 Task: Add an event with the title Second Monthly Financial Review, date '2023/12/08', time 7:00 AM to 9:00 AMand add a description: Furthermore, you will have the opportunity to discuss your current financial status, including revenue growth, profitability, and any notable milestones or achievements. Sharing this information demonstrates your business's performance and potential for future success.Select event color  Sage . Add location for the event as: 654 Hagia Sophia, Istanbul, Turkey, logged in from the account softage.6@softage.netand send the event invitation to softage.1@softage.net and softage.2@softage.net. Set a reminder for the event Doesn't repeat
Action: Mouse moved to (89, 99)
Screenshot: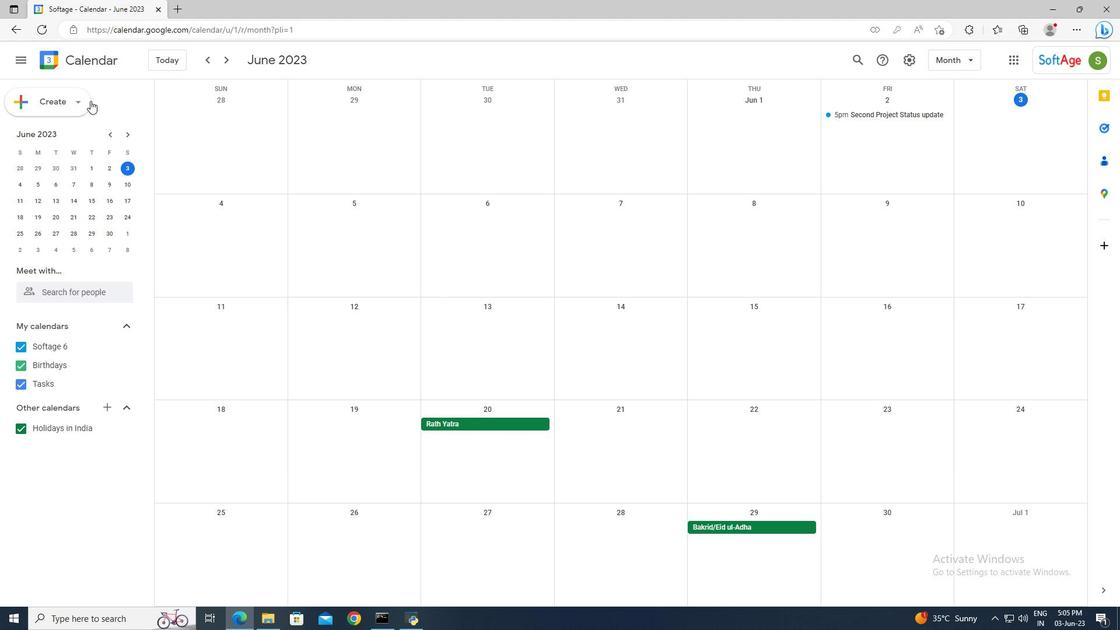 
Action: Mouse pressed left at (89, 99)
Screenshot: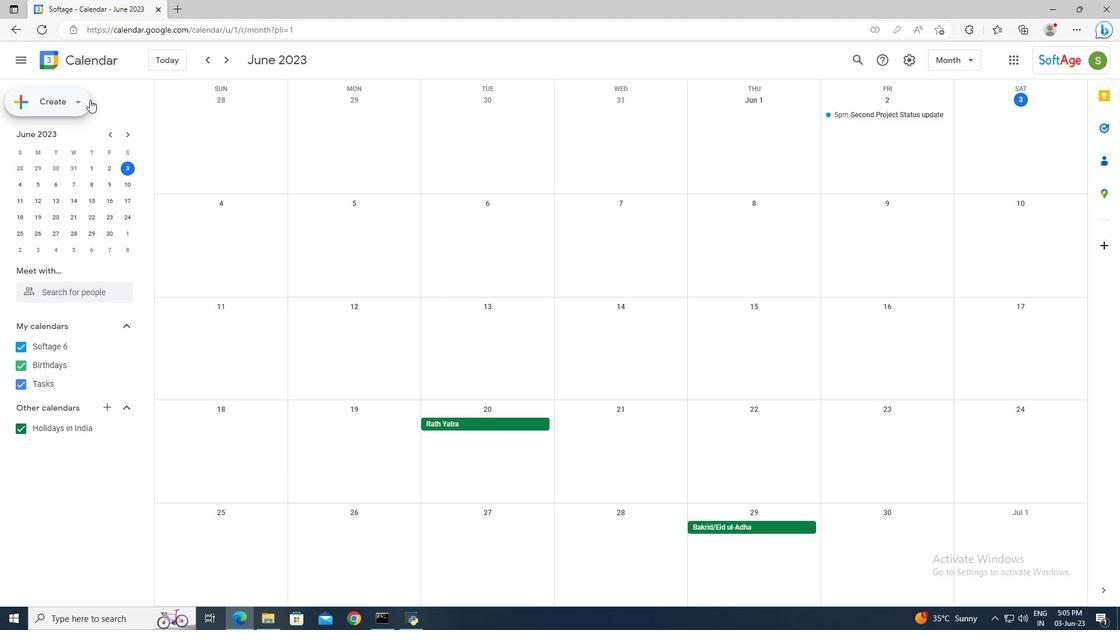 
Action: Mouse moved to (92, 130)
Screenshot: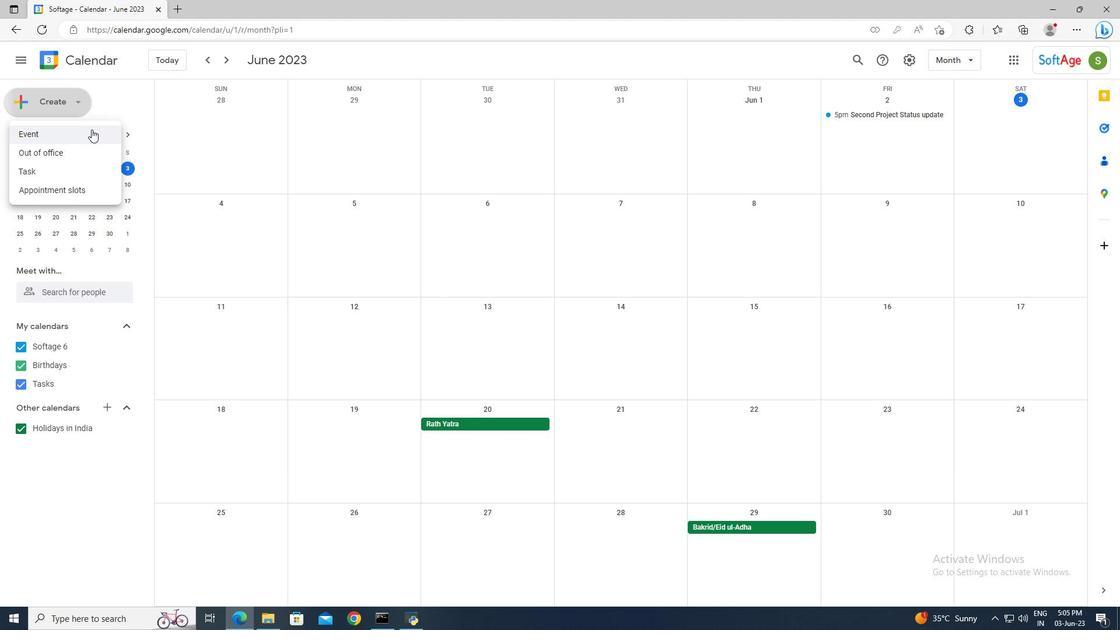 
Action: Mouse pressed left at (92, 130)
Screenshot: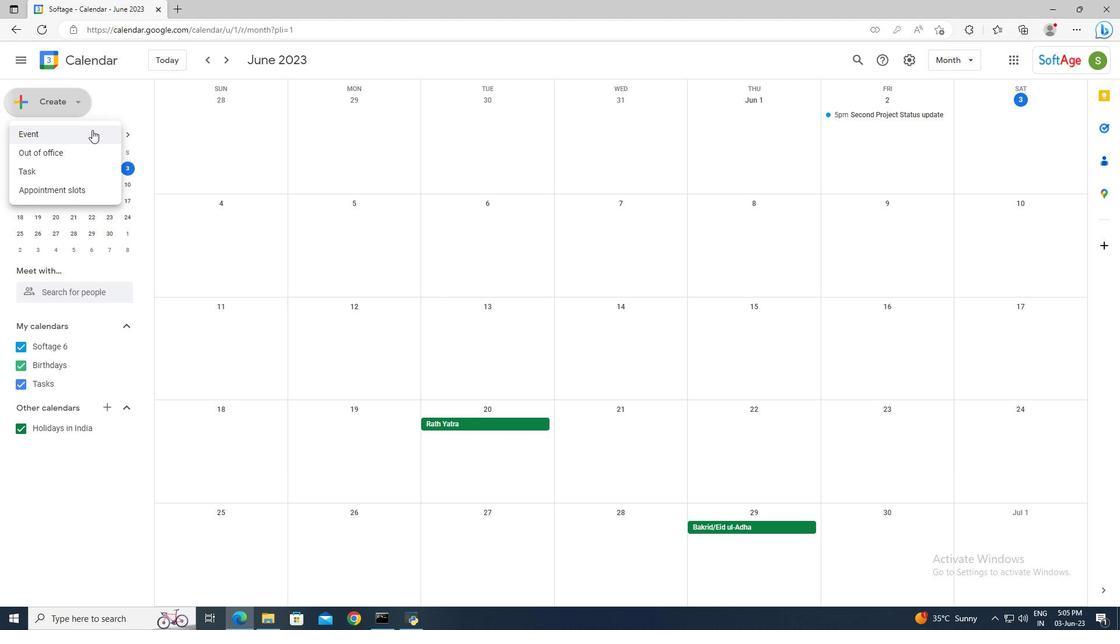 
Action: Mouse moved to (847, 392)
Screenshot: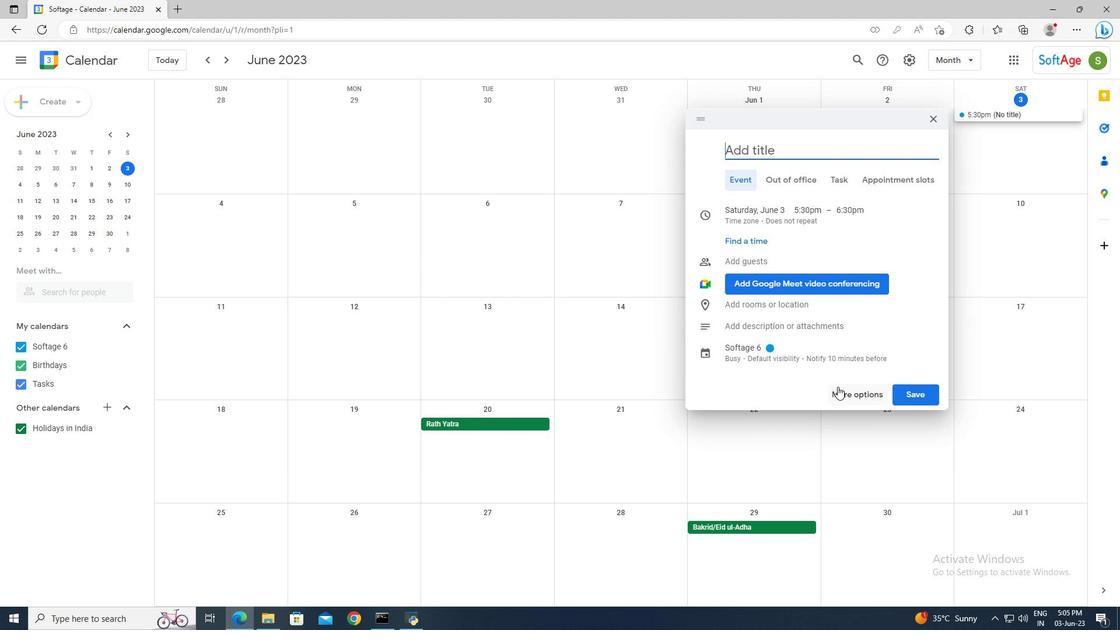 
Action: Mouse pressed left at (847, 392)
Screenshot: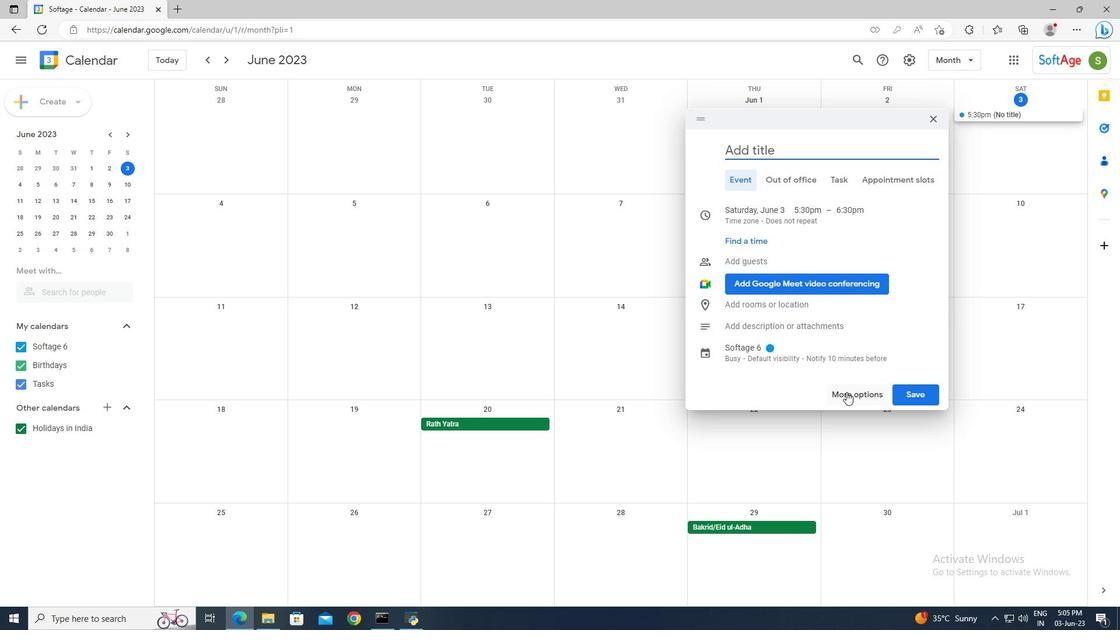 
Action: Mouse moved to (388, 66)
Screenshot: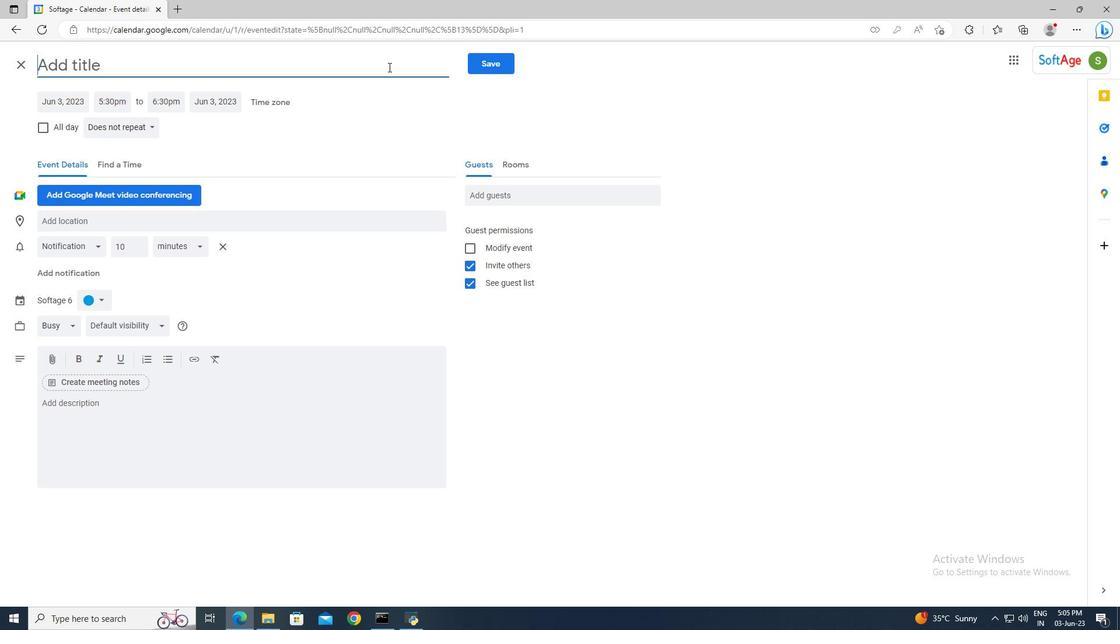 
Action: Mouse pressed left at (388, 66)
Screenshot: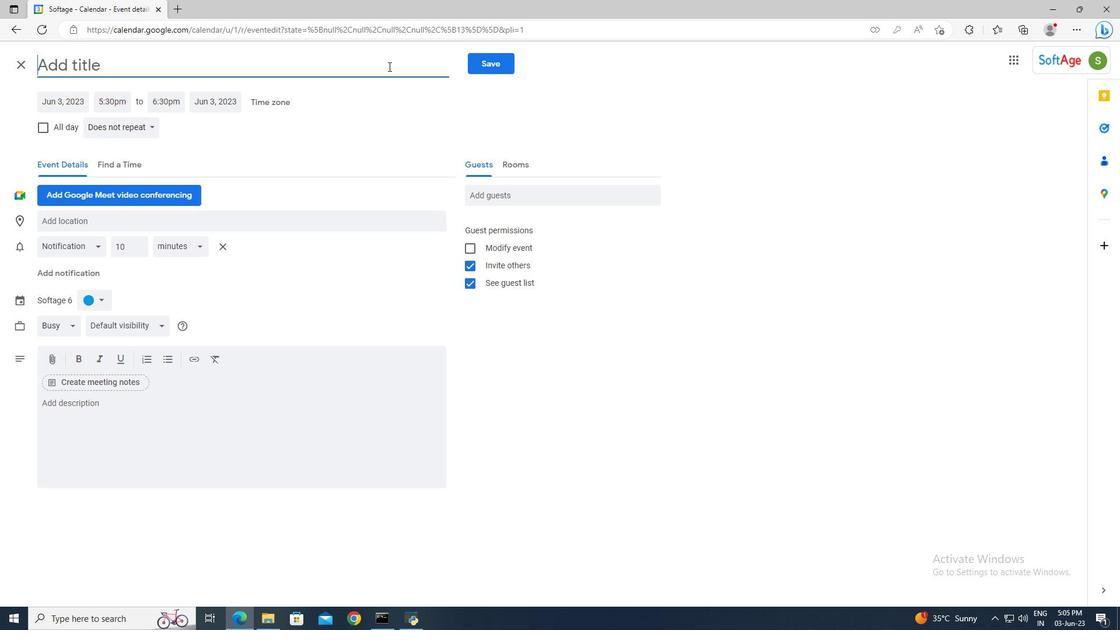 
Action: Key pressed <Key.shift>Second<Key.space><Key.shift>Monthly<Key.space><Key.shift>Financial<Key.space><Key.shift>Review
Screenshot: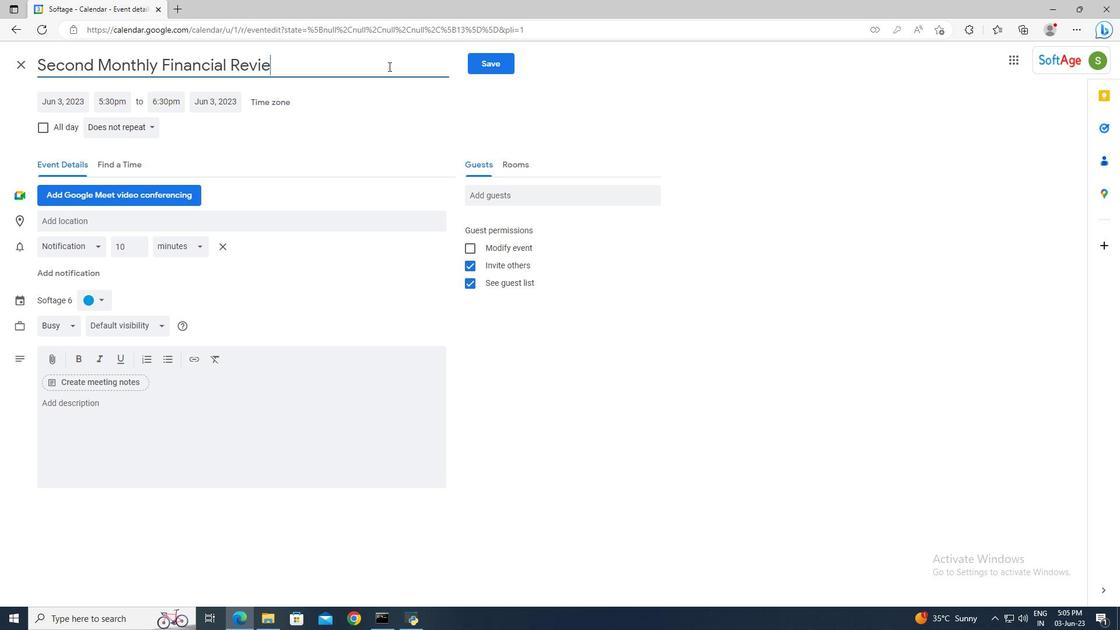 
Action: Mouse moved to (83, 103)
Screenshot: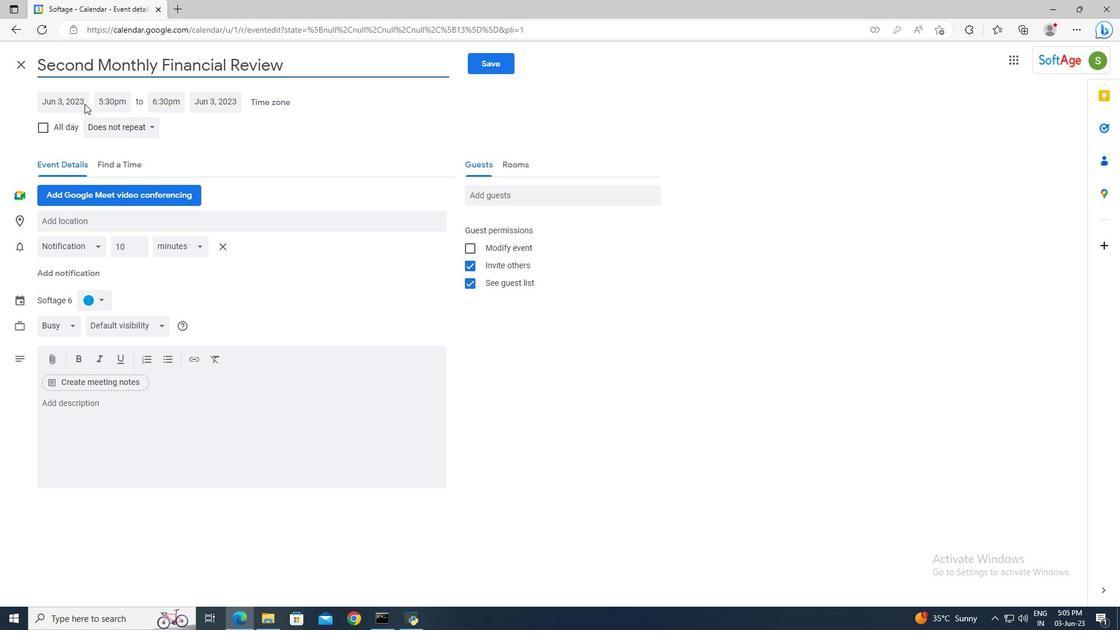 
Action: Mouse pressed left at (83, 103)
Screenshot: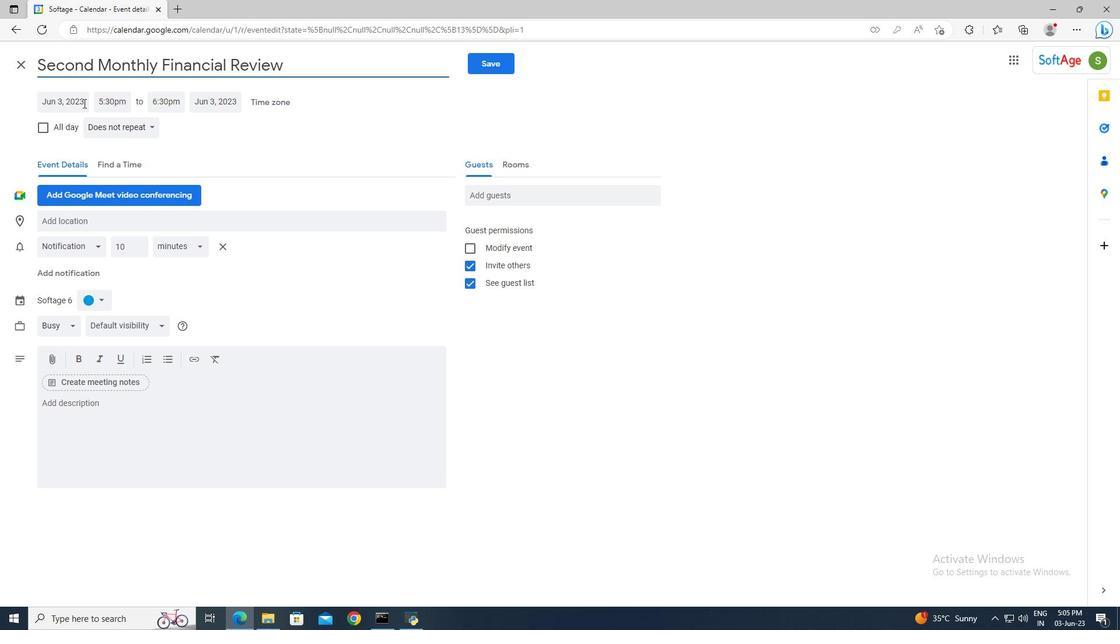 
Action: Mouse moved to (187, 122)
Screenshot: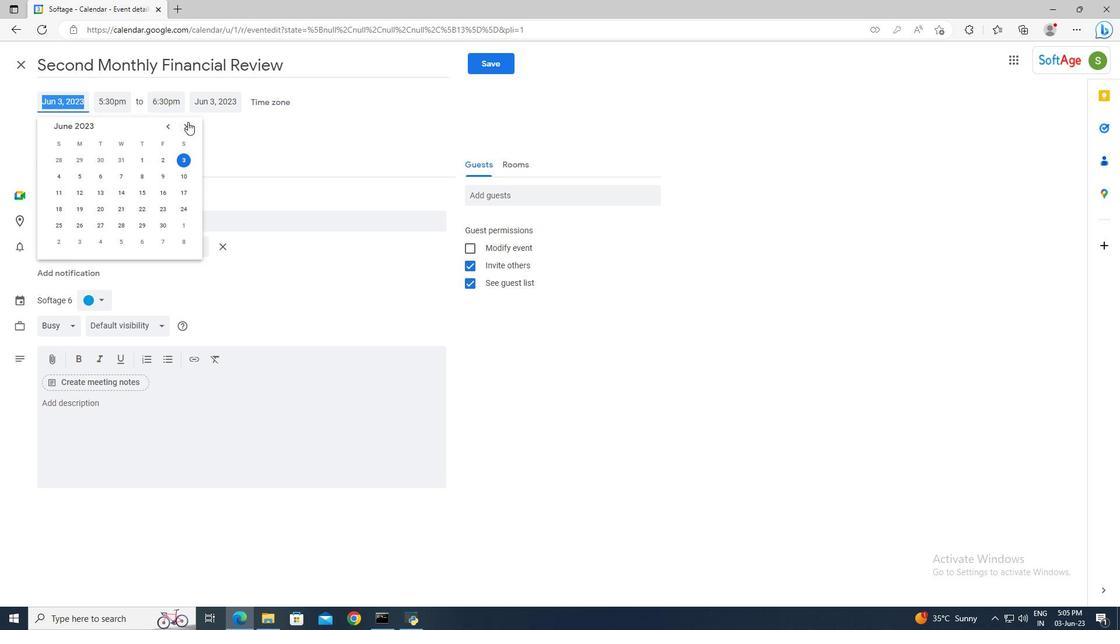 
Action: Mouse pressed left at (187, 122)
Screenshot: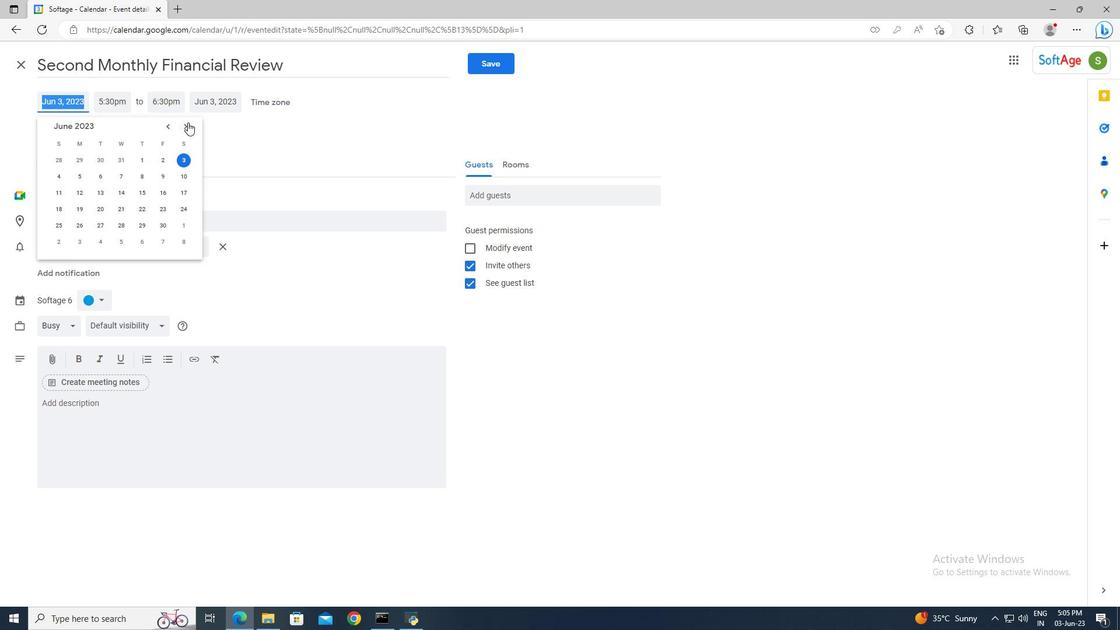 
Action: Mouse pressed left at (187, 122)
Screenshot: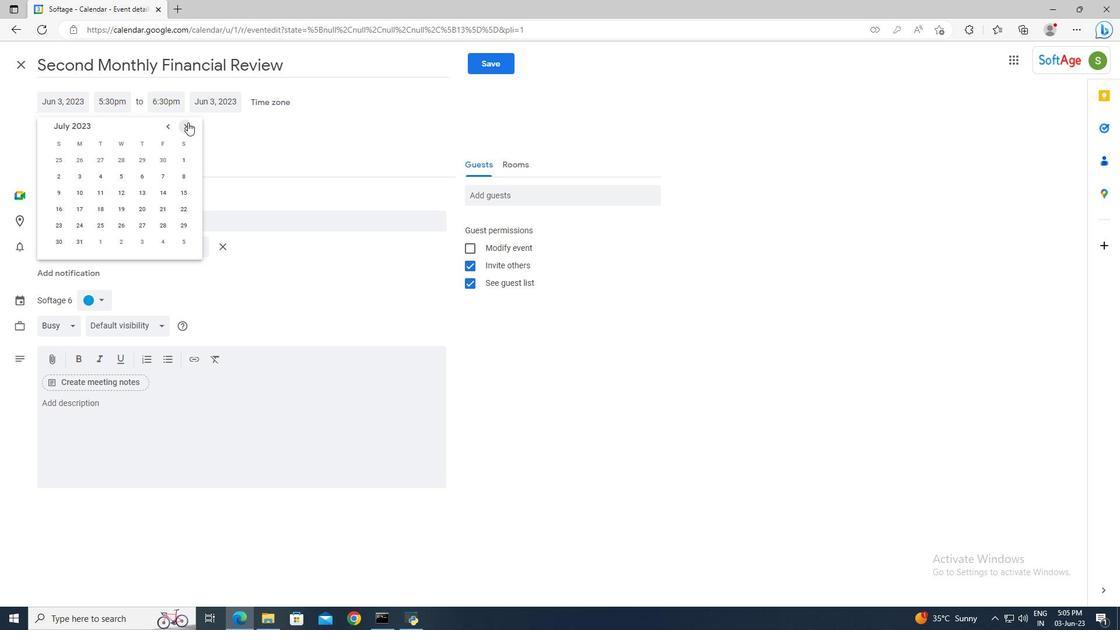 
Action: Mouse pressed left at (187, 122)
Screenshot: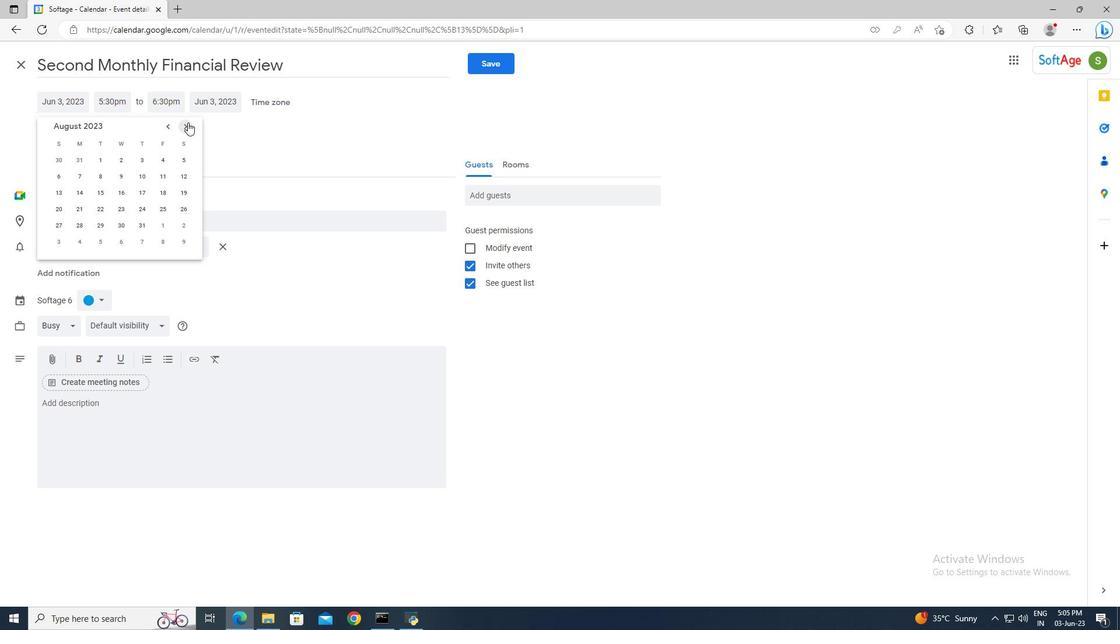 
Action: Mouse pressed left at (187, 122)
Screenshot: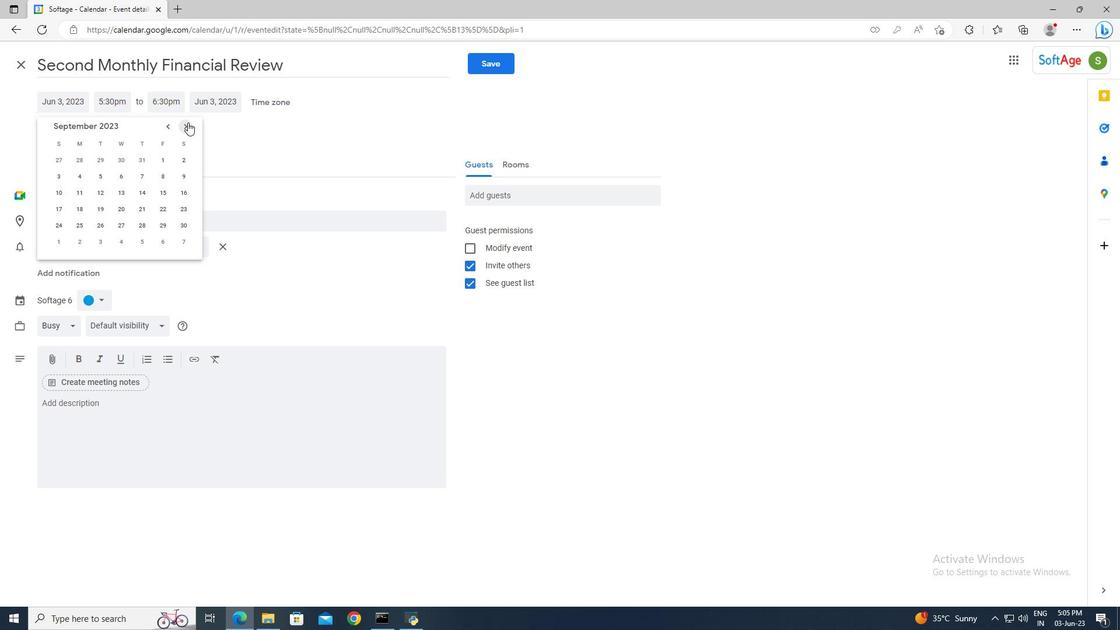 
Action: Mouse pressed left at (187, 122)
Screenshot: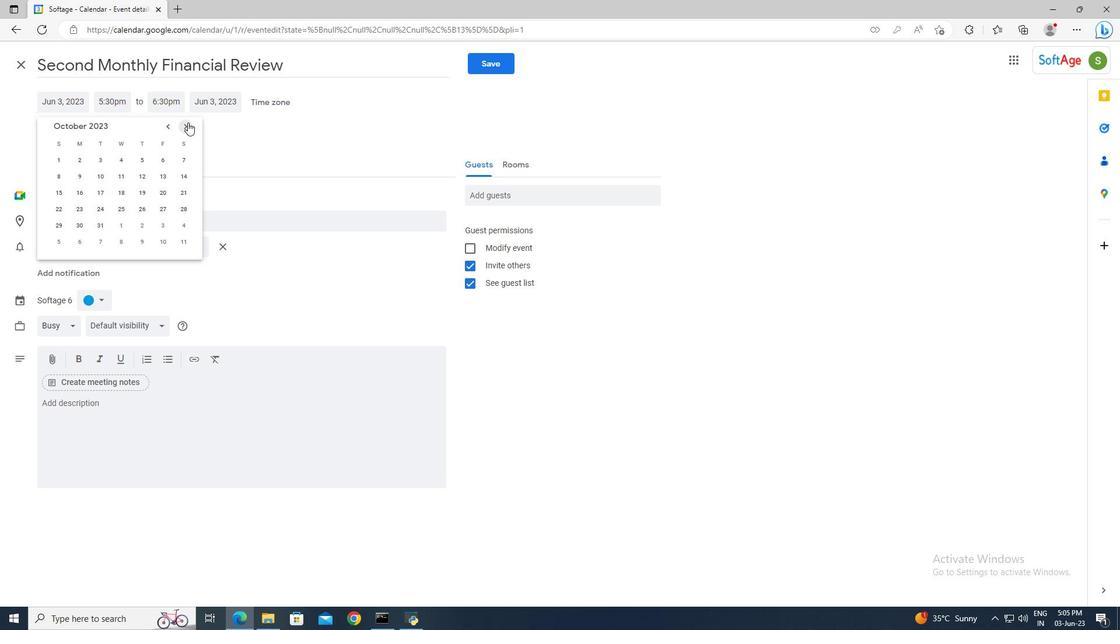 
Action: Mouse pressed left at (187, 122)
Screenshot: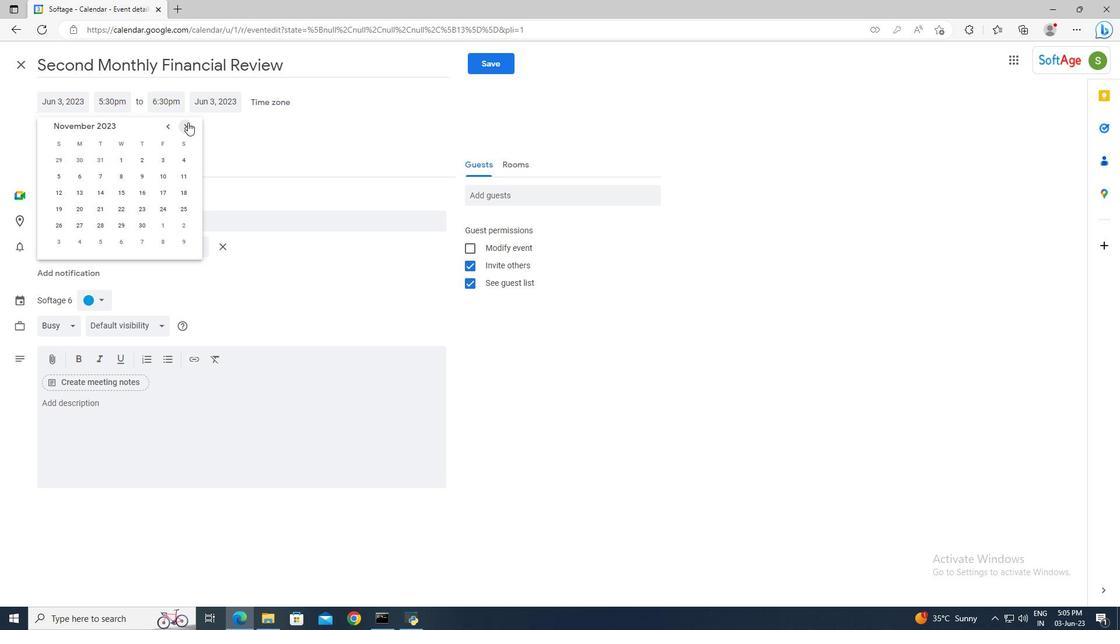 
Action: Mouse moved to (164, 178)
Screenshot: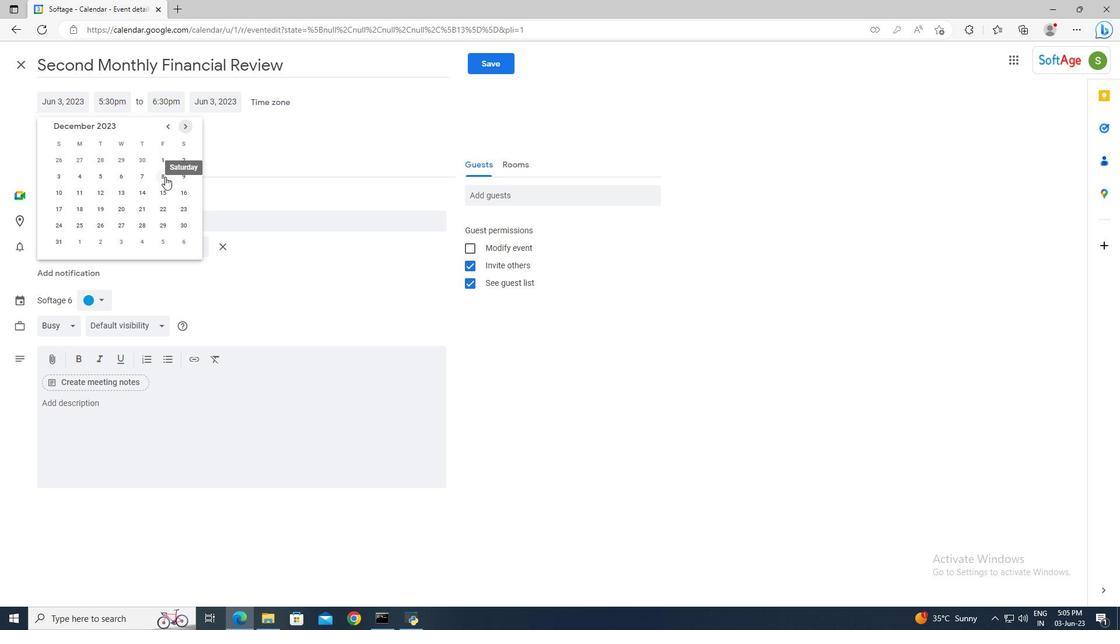 
Action: Mouse pressed left at (164, 178)
Screenshot: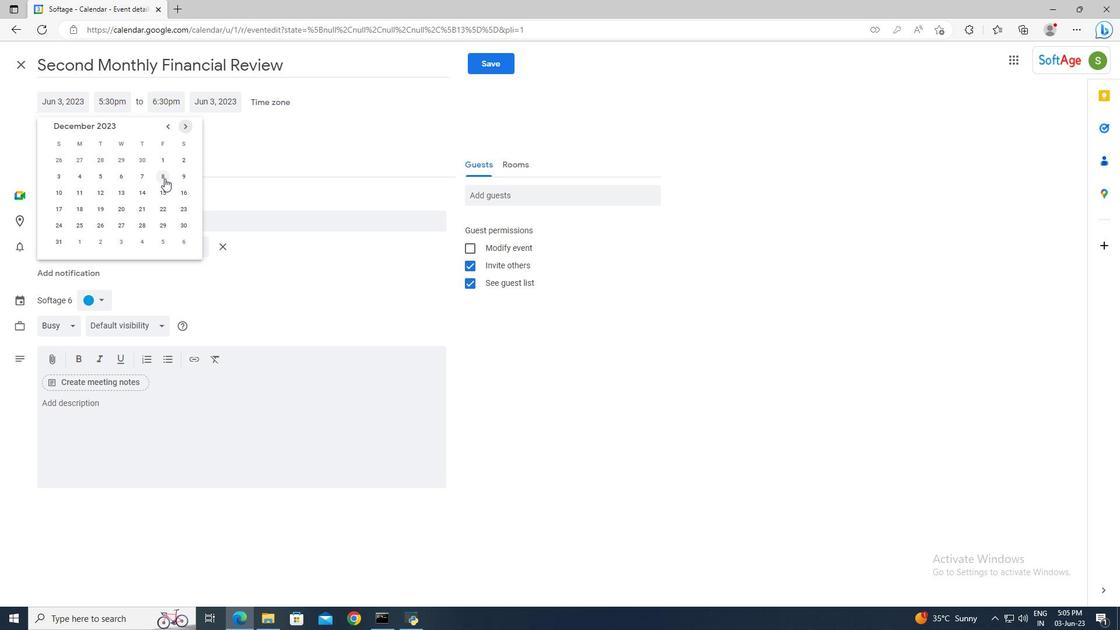 
Action: Mouse moved to (112, 97)
Screenshot: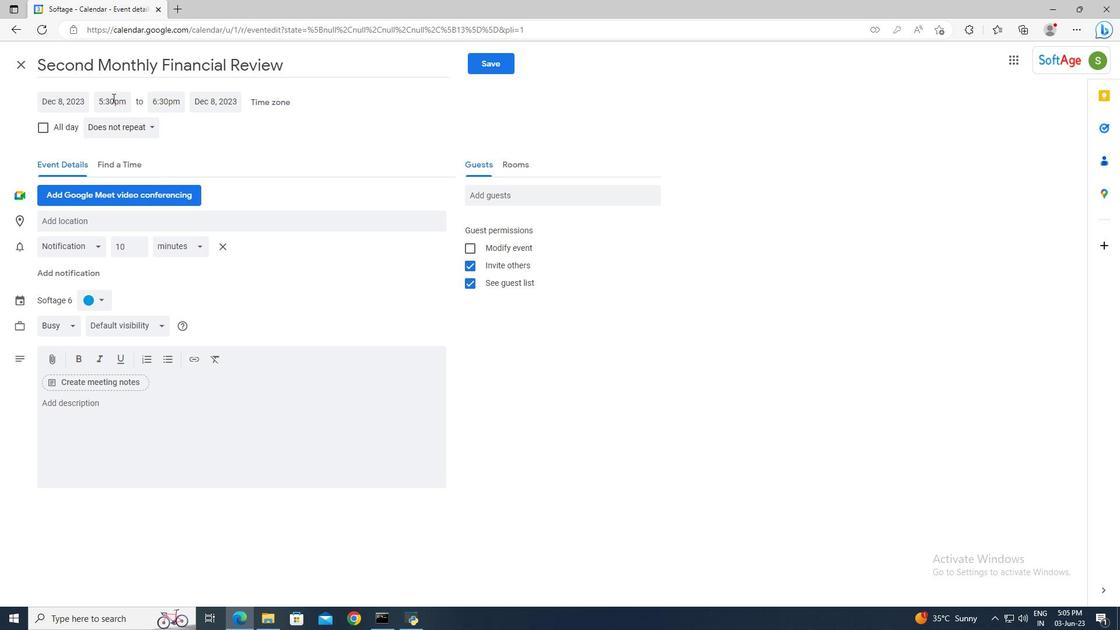 
Action: Mouse pressed left at (112, 97)
Screenshot: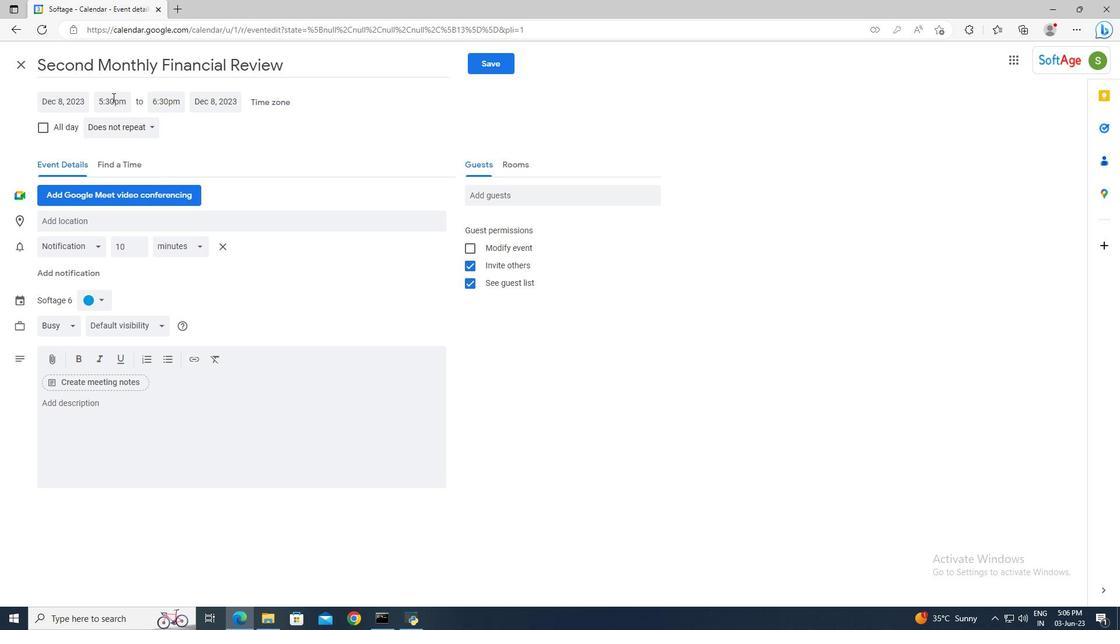 
Action: Key pressed 7<Key.shift_r>:00am<Key.enter><Key.tab>9<Key.shift_r>:00<Key.enter>
Screenshot: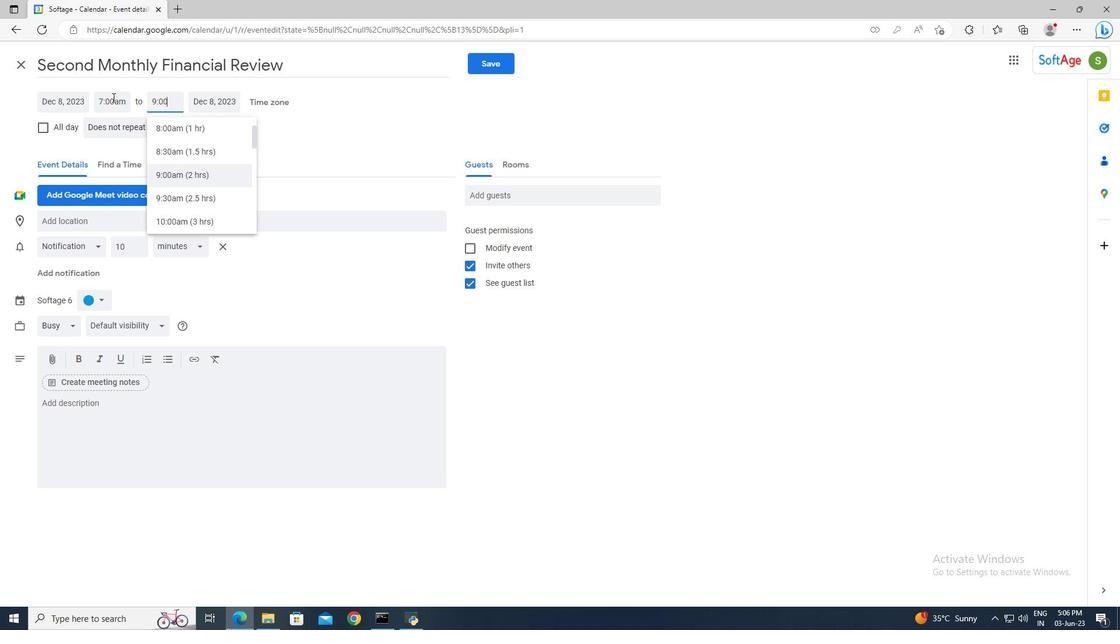 
Action: Mouse moved to (118, 409)
Screenshot: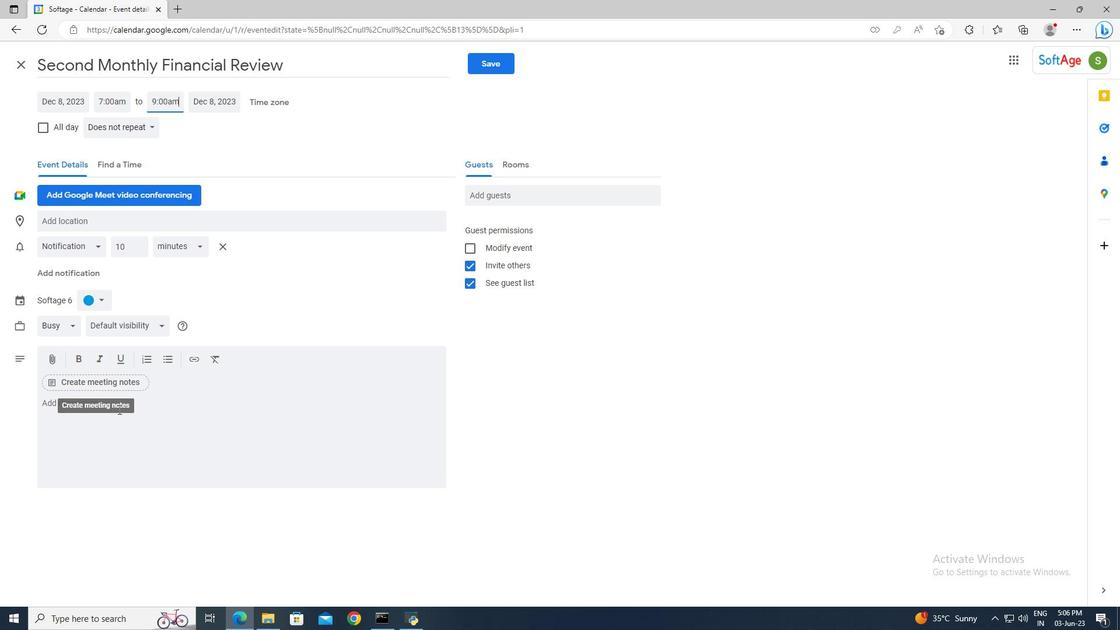
Action: Mouse pressed left at (118, 409)
Screenshot: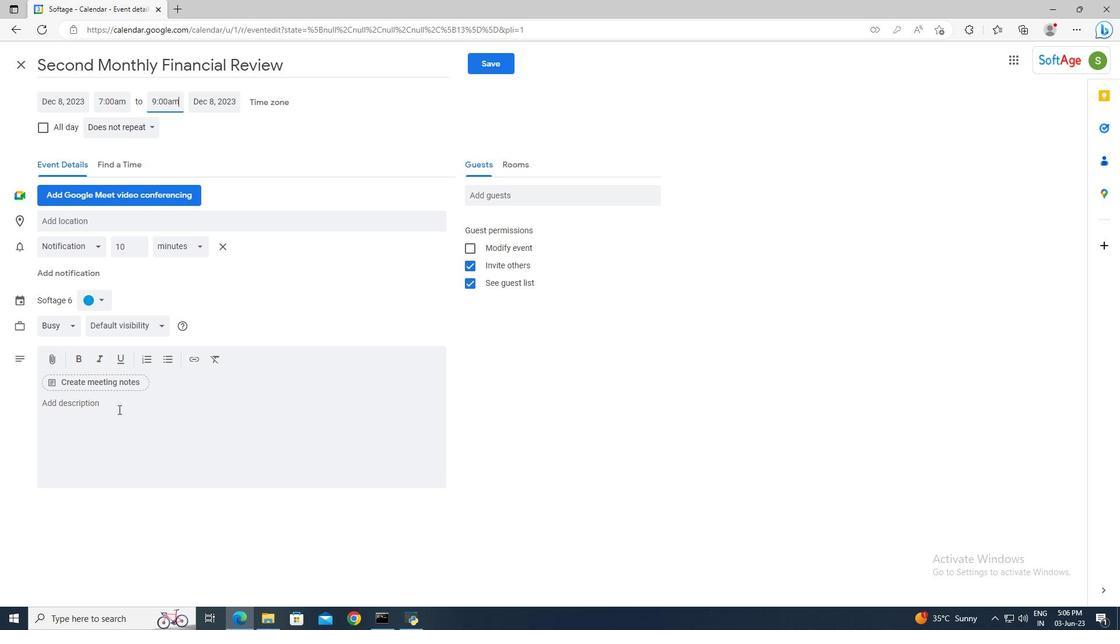 
Action: Key pressed <Key.shift>Furthermore,<Key.space>you<Key.space>will<Key.space>have<Key.space>the<Key.space>opportunity<Key.space>to<Key.space>discuss<Key.space>your<Key.space>current<Key.space>financial<Key.space>status,<Key.space>including<Key.space>revenue<Key.space>growth,<Key.space>profitability,<Key.space>and<Key.space>any<Key.space>notable<Key.space>milestones<Key.space>or<Key.space>achievements.<Key.space><Key.shift>Sharing<Key.space>this<Key.space>information<Key.space>demonstrates<Key.space>your<Key.space>business's<Key.space>performance<Key.space>and<Key.space>potential<Key.space>for<Key.space>future<Key.space>success.
Screenshot: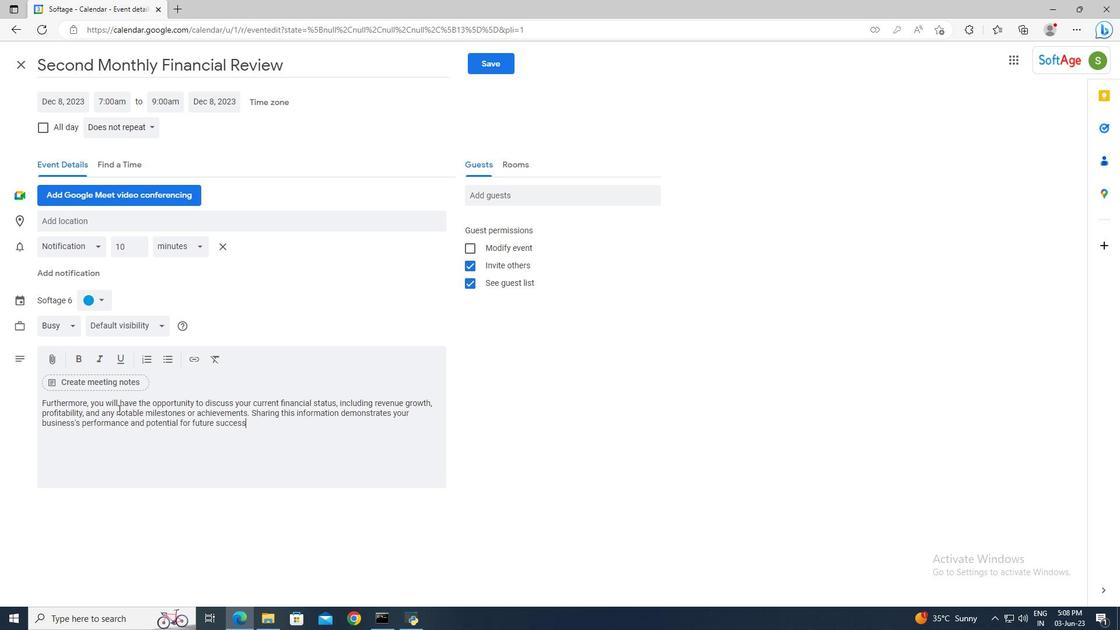 
Action: Mouse moved to (100, 291)
Screenshot: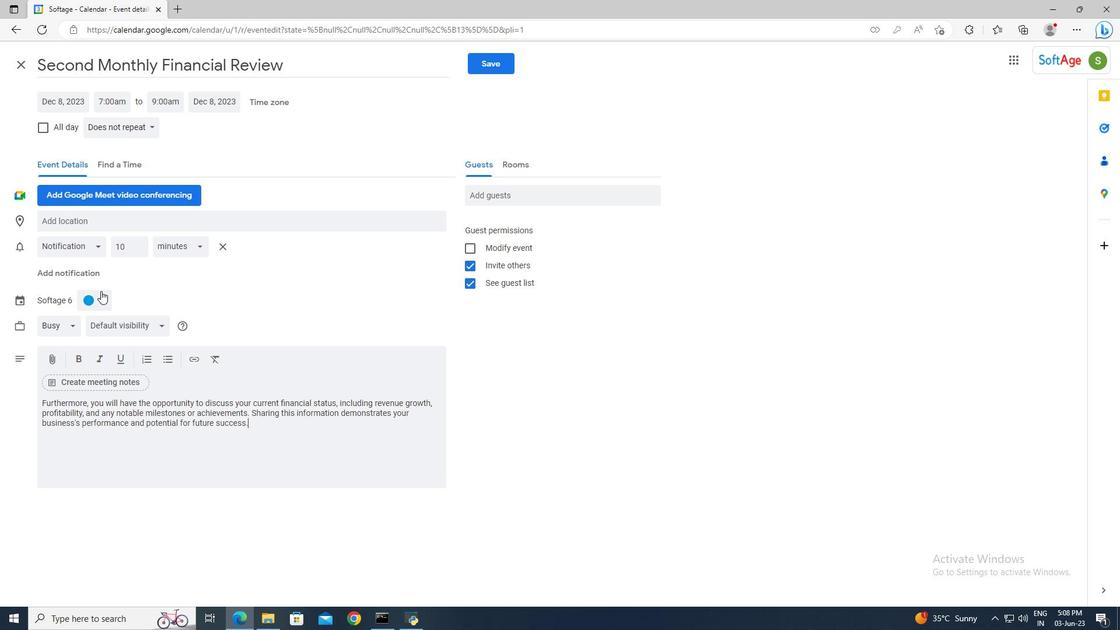 
Action: Mouse pressed left at (100, 291)
Screenshot: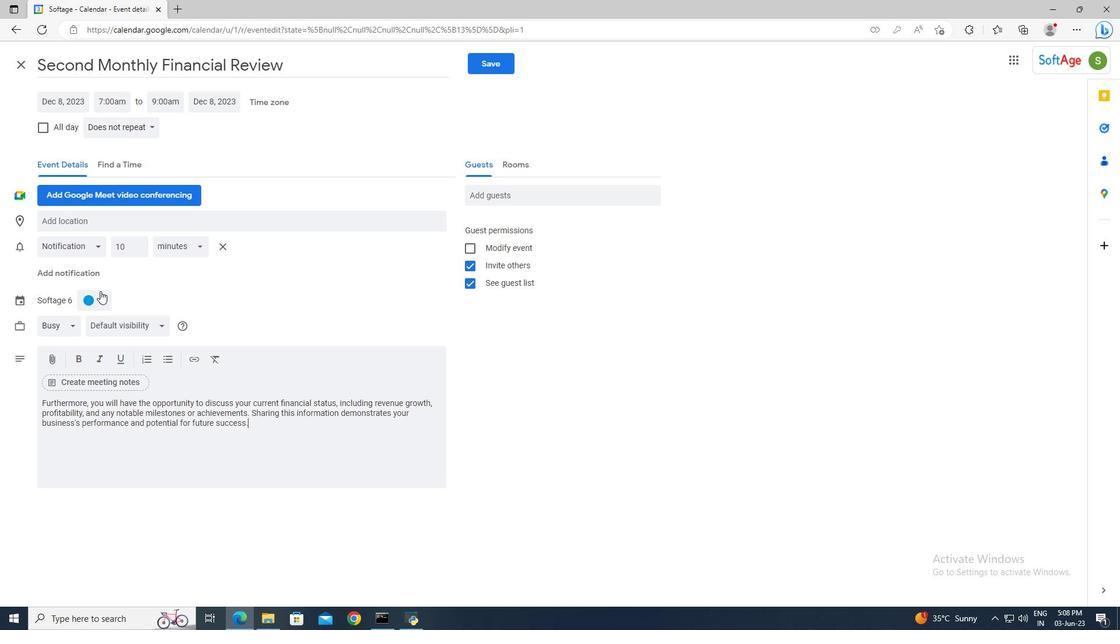 
Action: Mouse moved to (89, 329)
Screenshot: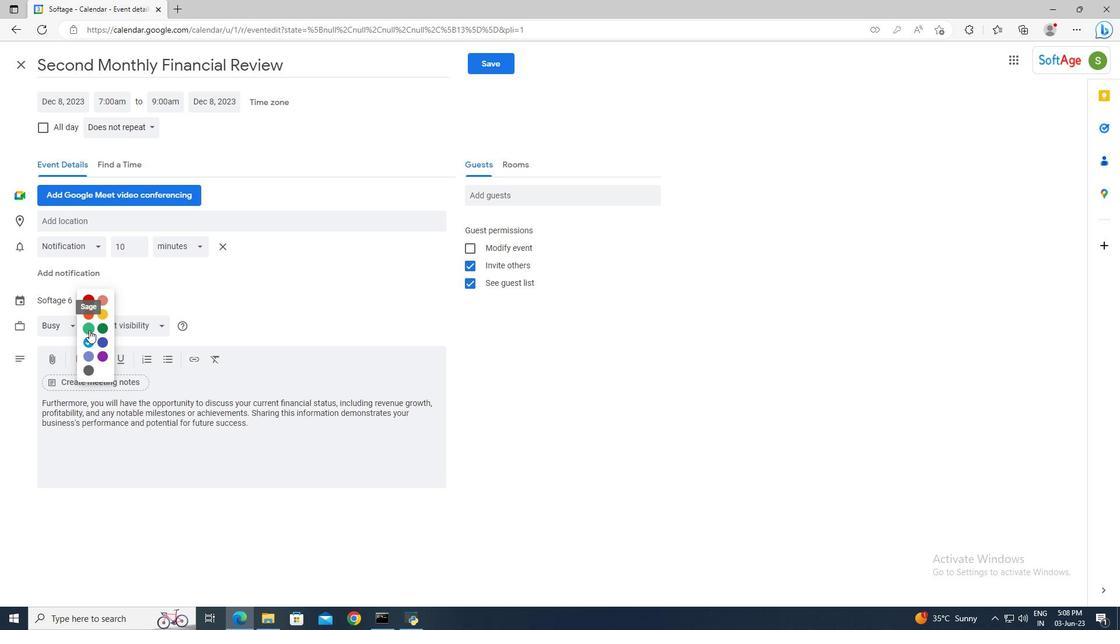
Action: Mouse pressed left at (89, 329)
Screenshot: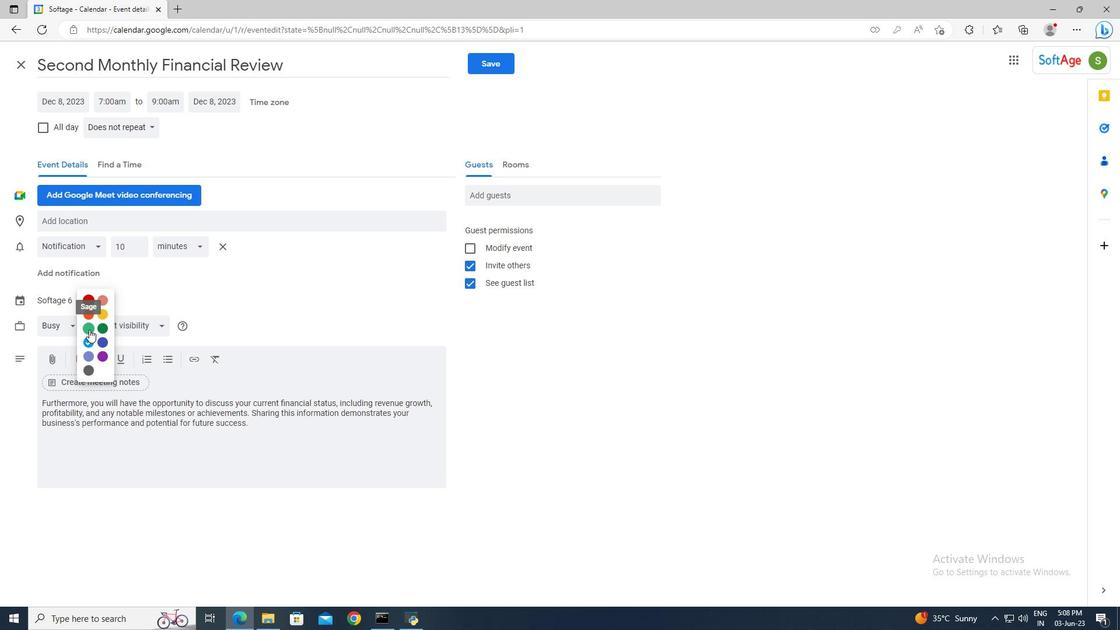 
Action: Mouse moved to (97, 223)
Screenshot: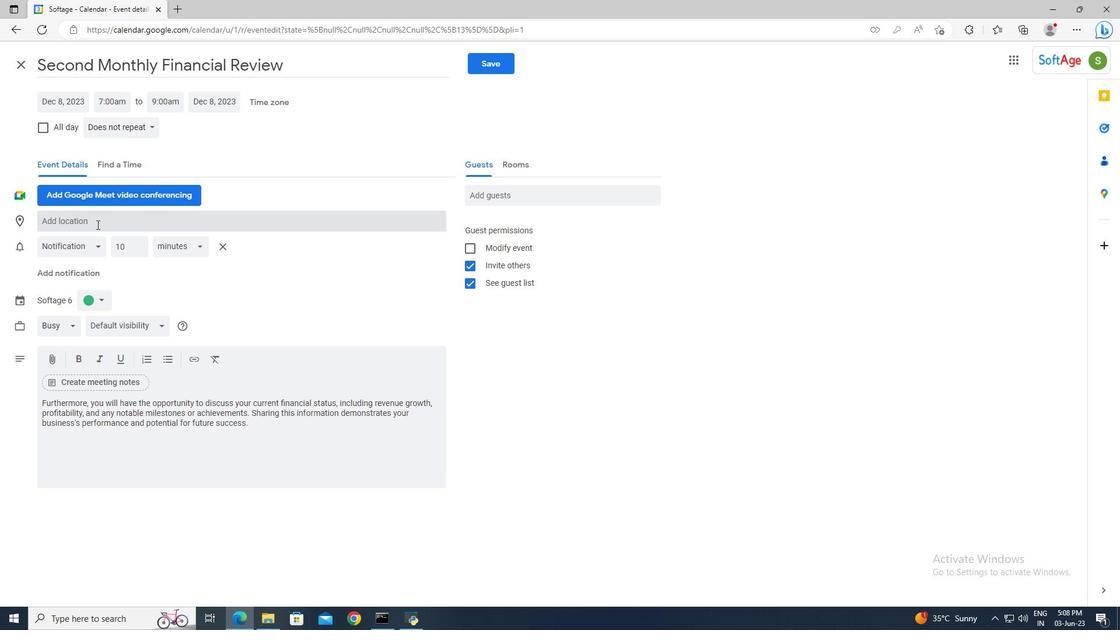 
Action: Mouse pressed left at (97, 223)
Screenshot: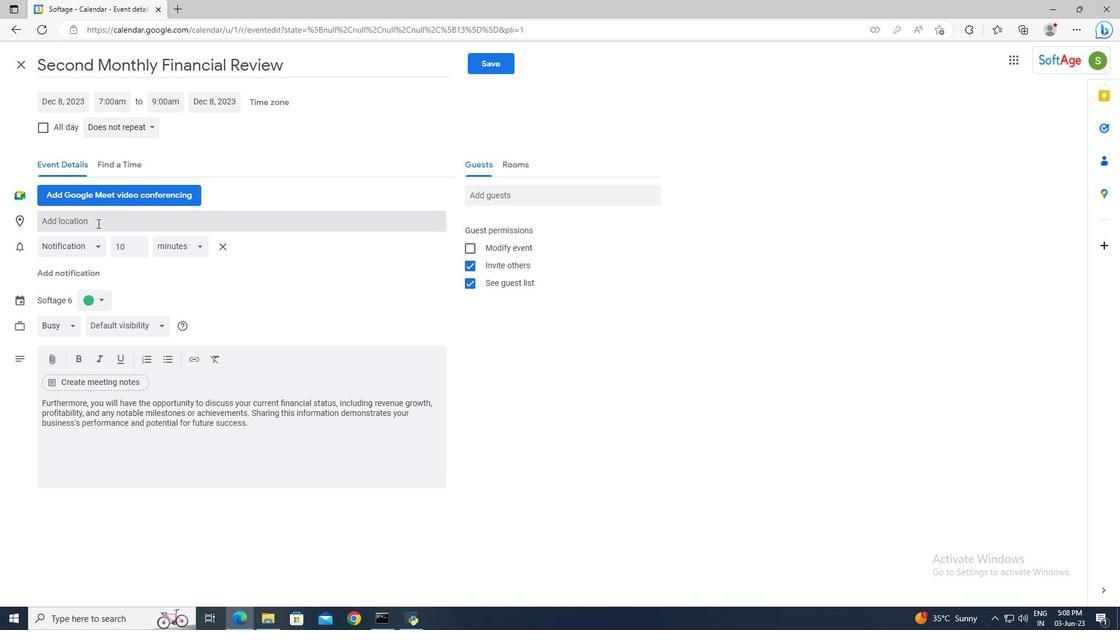 
Action: Key pressed 654<Key.space><Key.shift><Key.shift><Key.shift><Key.shift><Key.shift>Hagia<Key.space><Key.shift>Sophia<Key.space><Key.backspace>,<Key.space><Key.shift>Istanbul,<Key.space><Key.shift>Turkey<Key.enter>
Screenshot: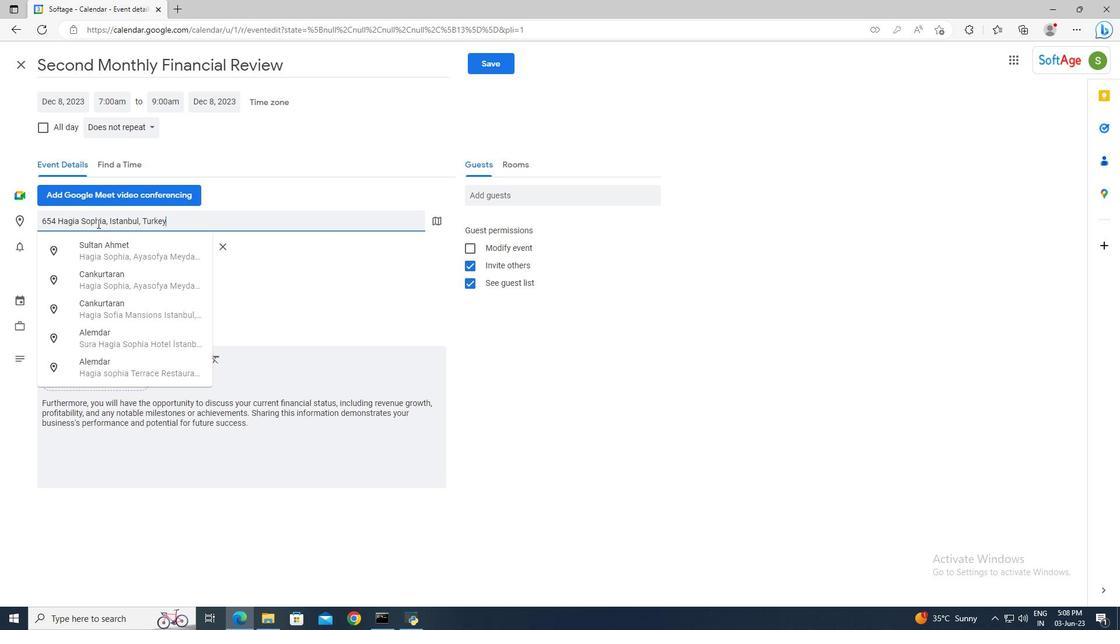 
Action: Mouse moved to (506, 201)
Screenshot: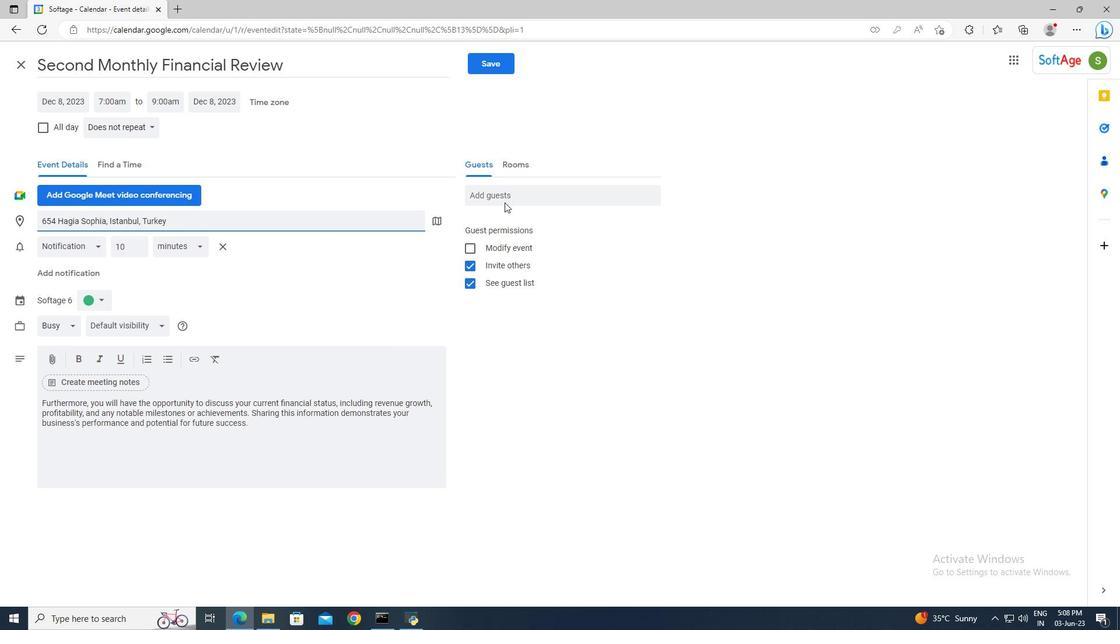 
Action: Mouse pressed left at (506, 201)
Screenshot: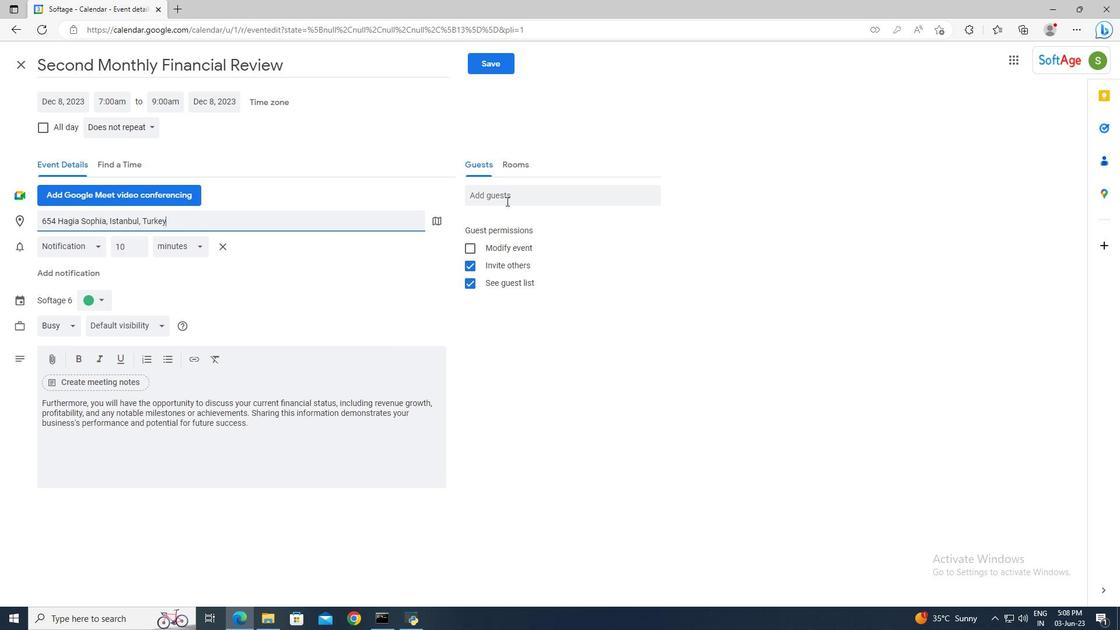 
Action: Mouse moved to (506, 200)
Screenshot: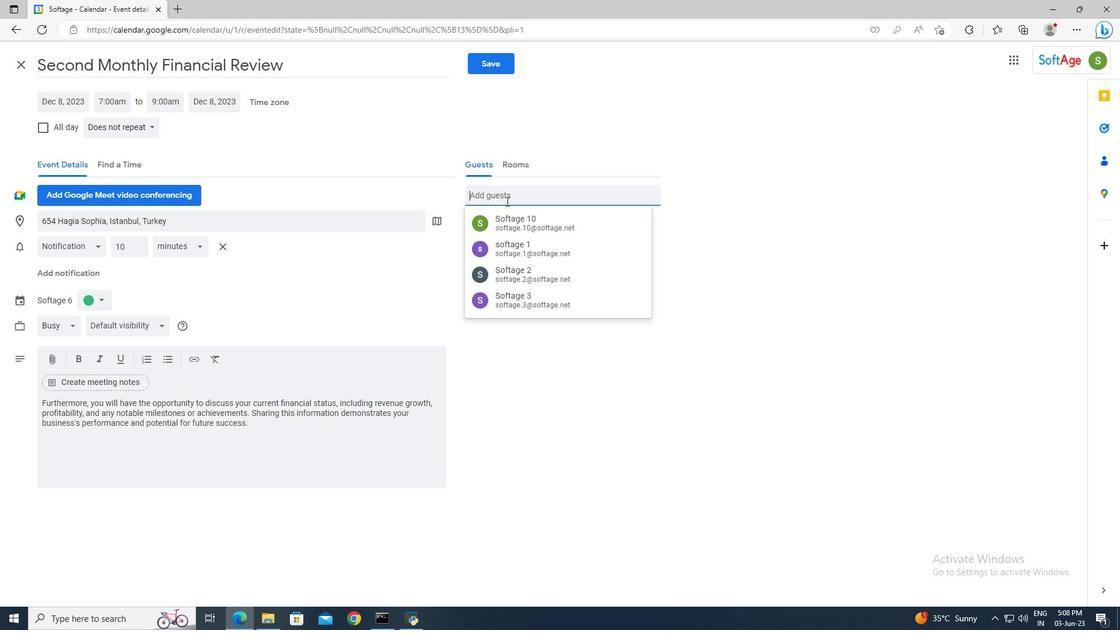 
Action: Key pressed sof
Screenshot: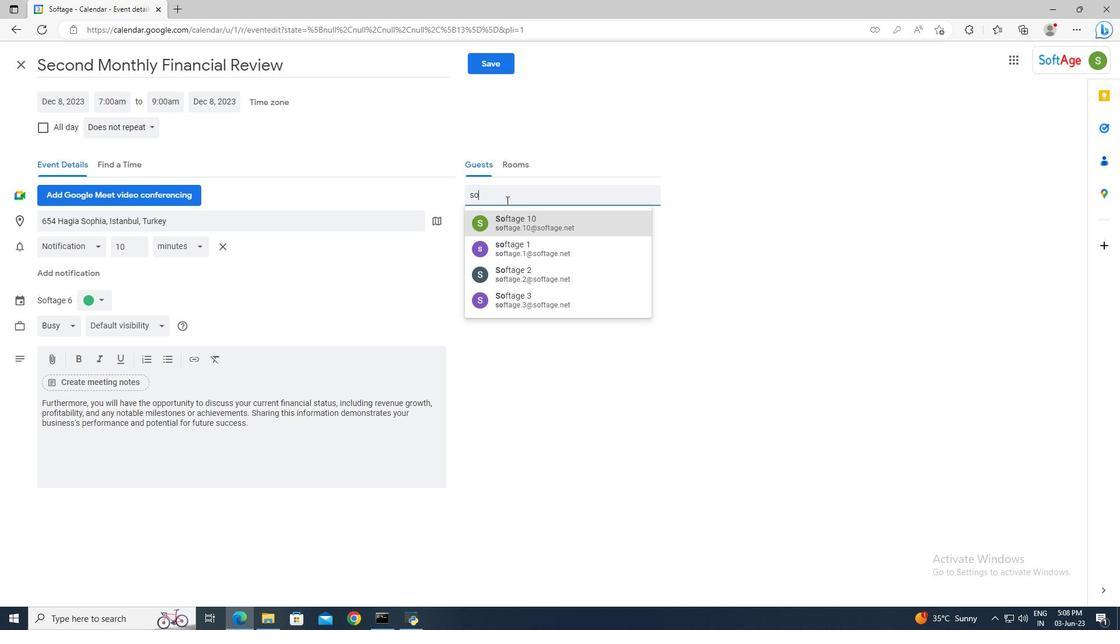 
Action: Mouse moved to (506, 200)
Screenshot: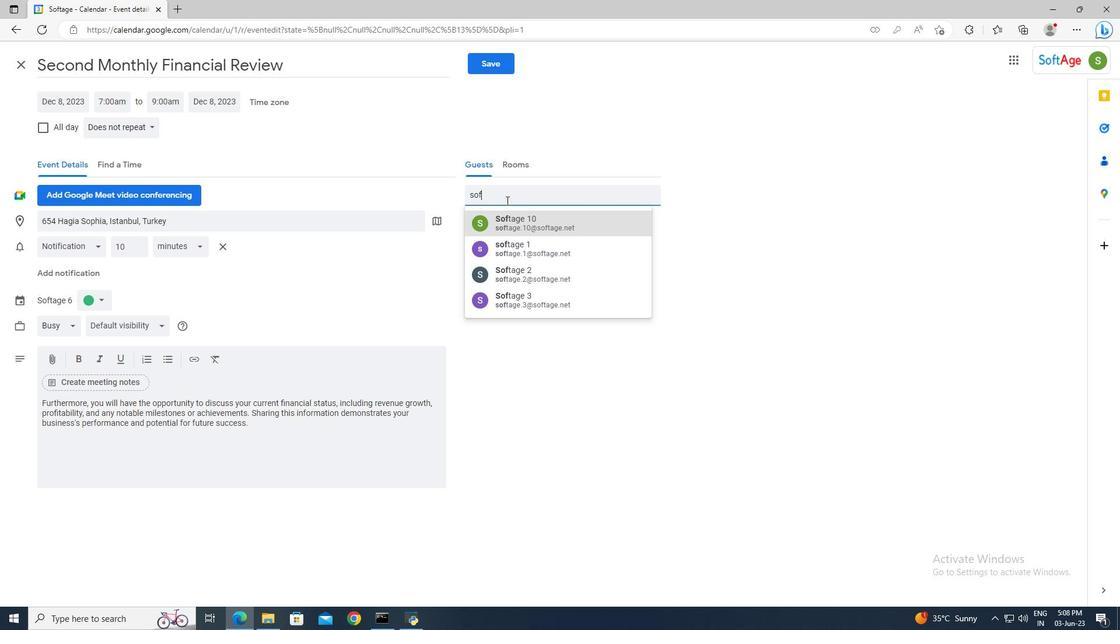 
Action: Key pressed tage.1<Key.shift><Key.shift><Key.shift><Key.shift><Key.shift><Key.shift>@softage.net<Key.enter>softage.2<Key.shift>@softage.net<Key.enter>
Screenshot: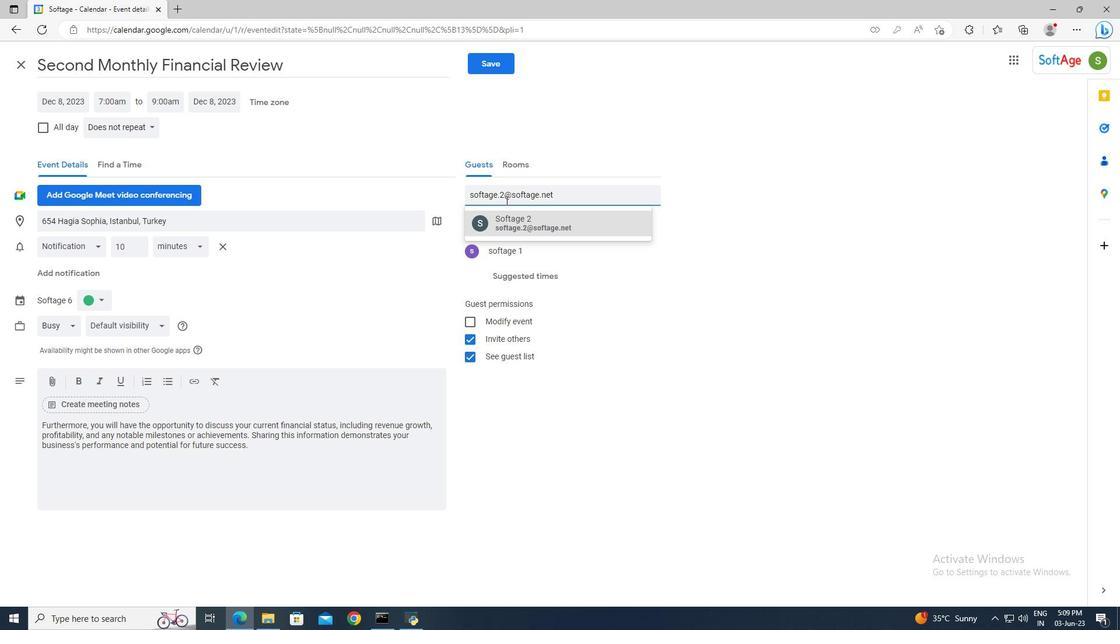 
Action: Mouse moved to (115, 126)
Screenshot: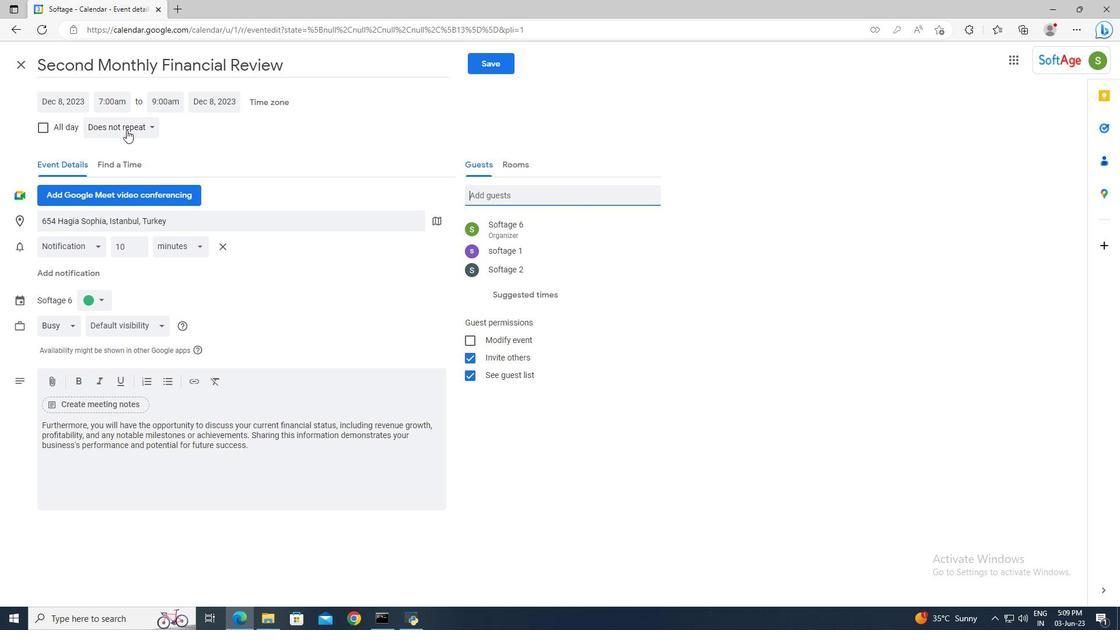 
Action: Mouse pressed left at (115, 126)
Screenshot: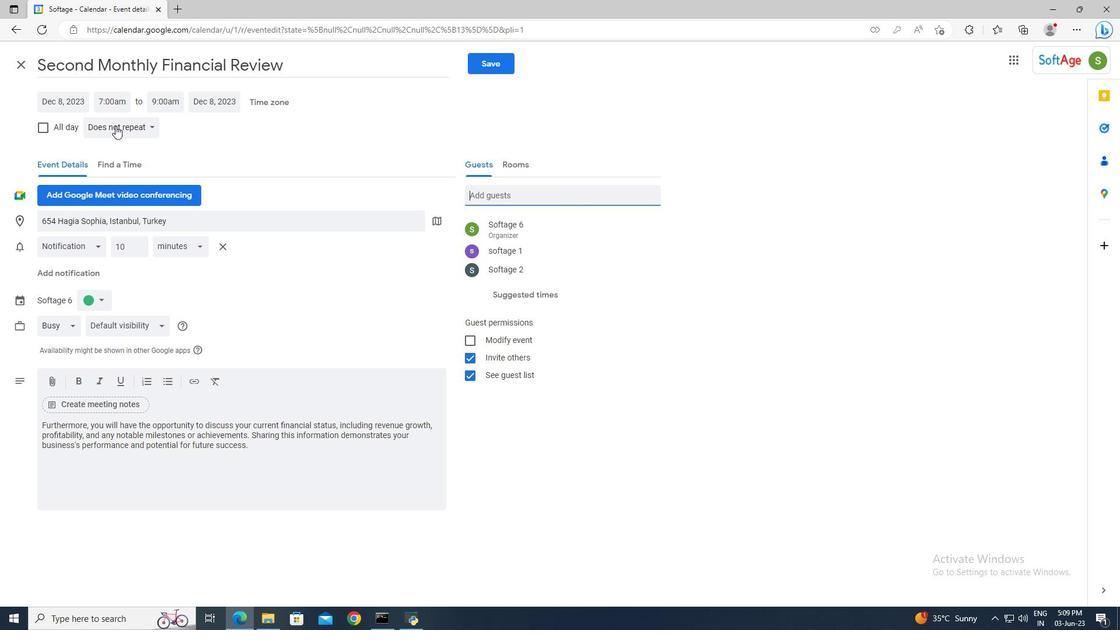 
Action: Mouse moved to (119, 133)
Screenshot: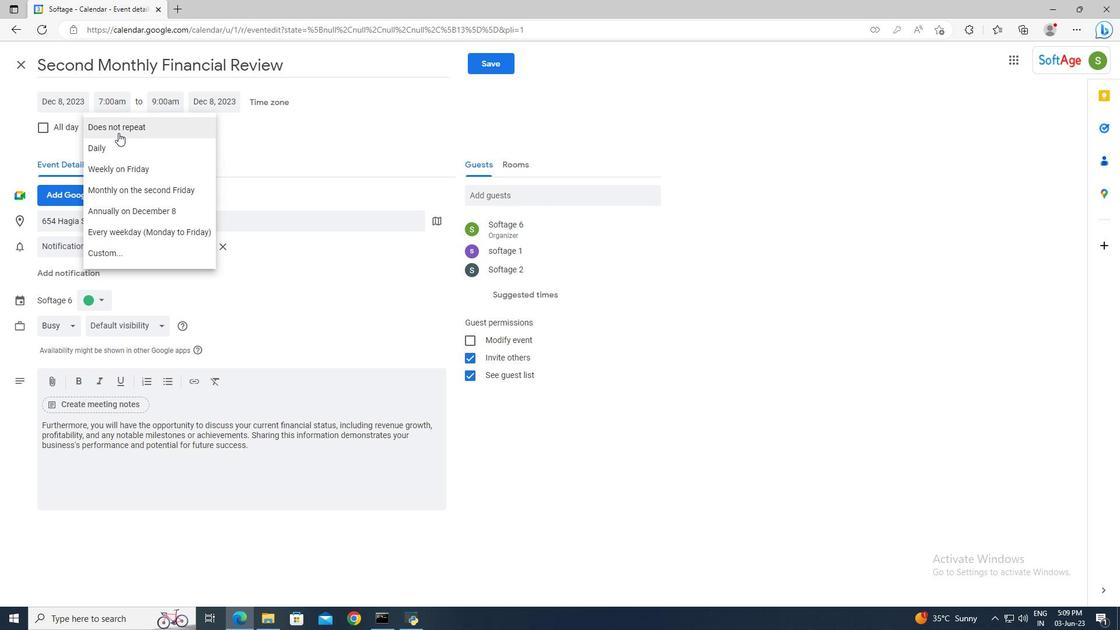 
Action: Mouse pressed left at (119, 133)
Screenshot: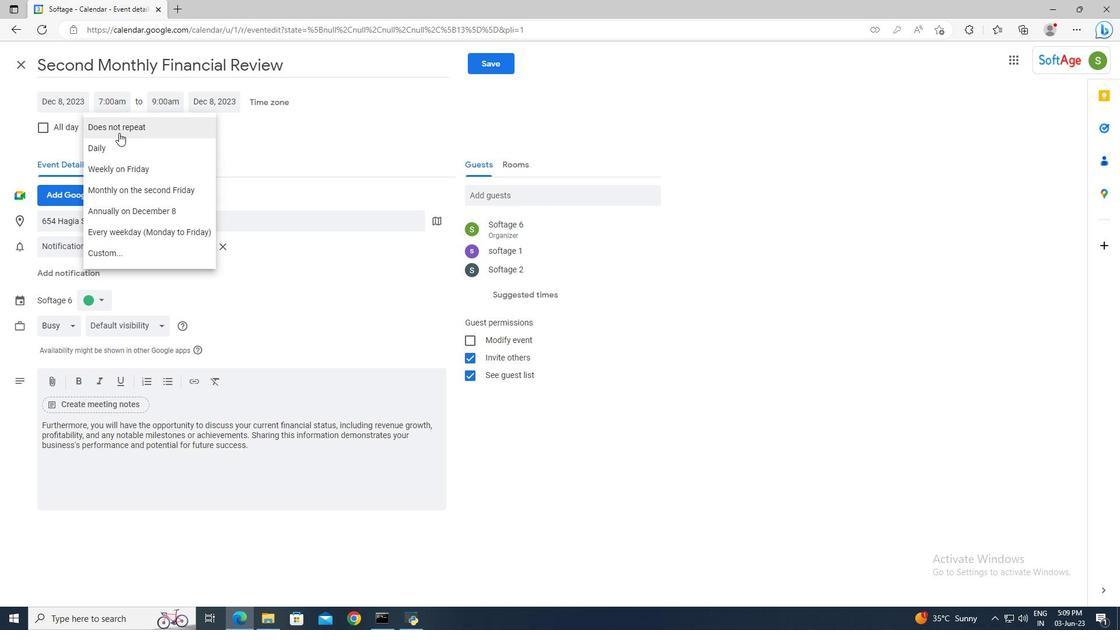 
Action: Mouse moved to (483, 67)
Screenshot: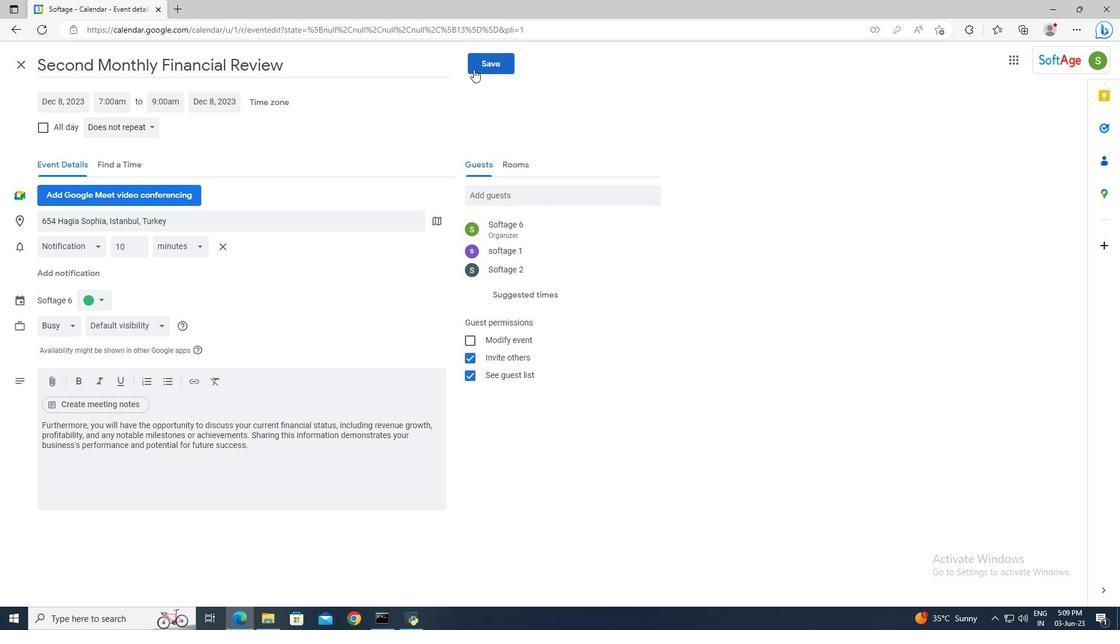 
Action: Mouse pressed left at (483, 67)
Screenshot: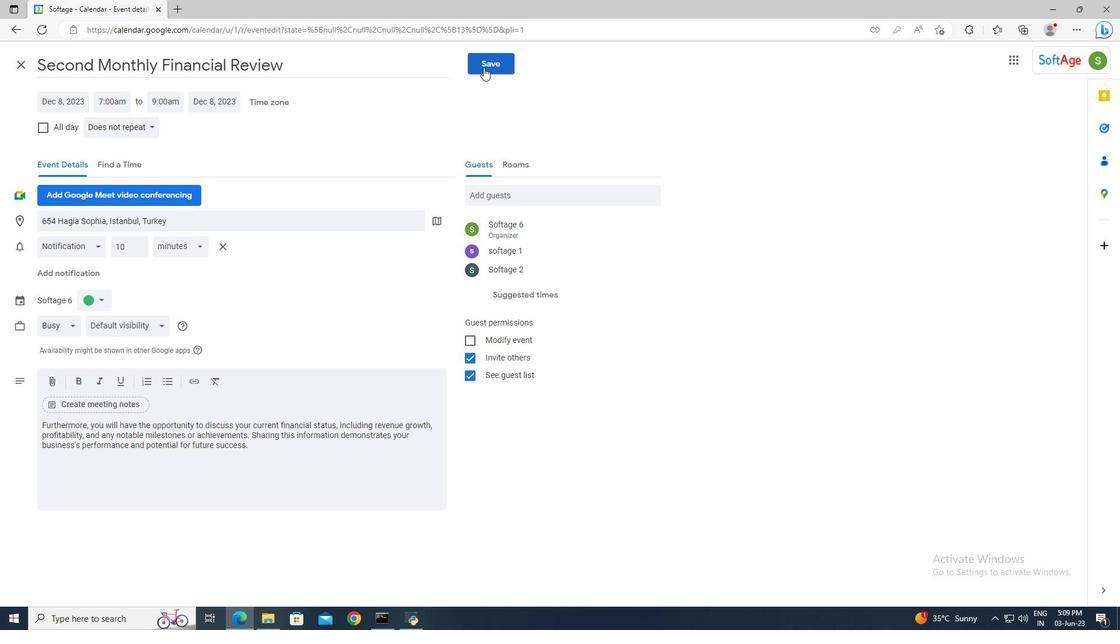 
Action: Mouse moved to (666, 350)
Screenshot: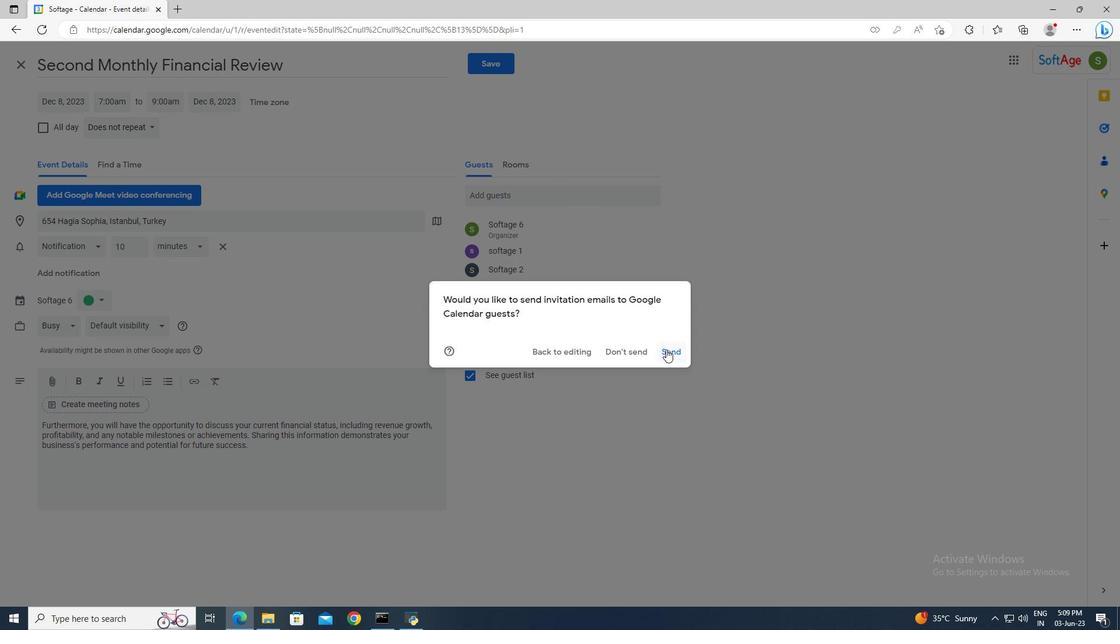 
Action: Mouse pressed left at (666, 350)
Screenshot: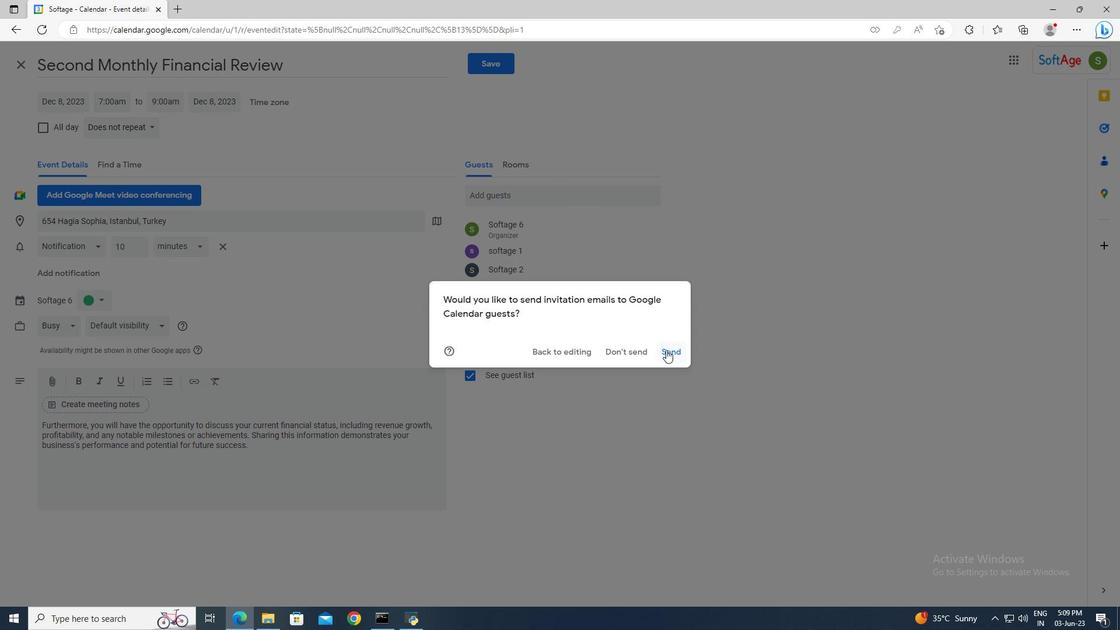 
Action: Mouse moved to (667, 352)
Screenshot: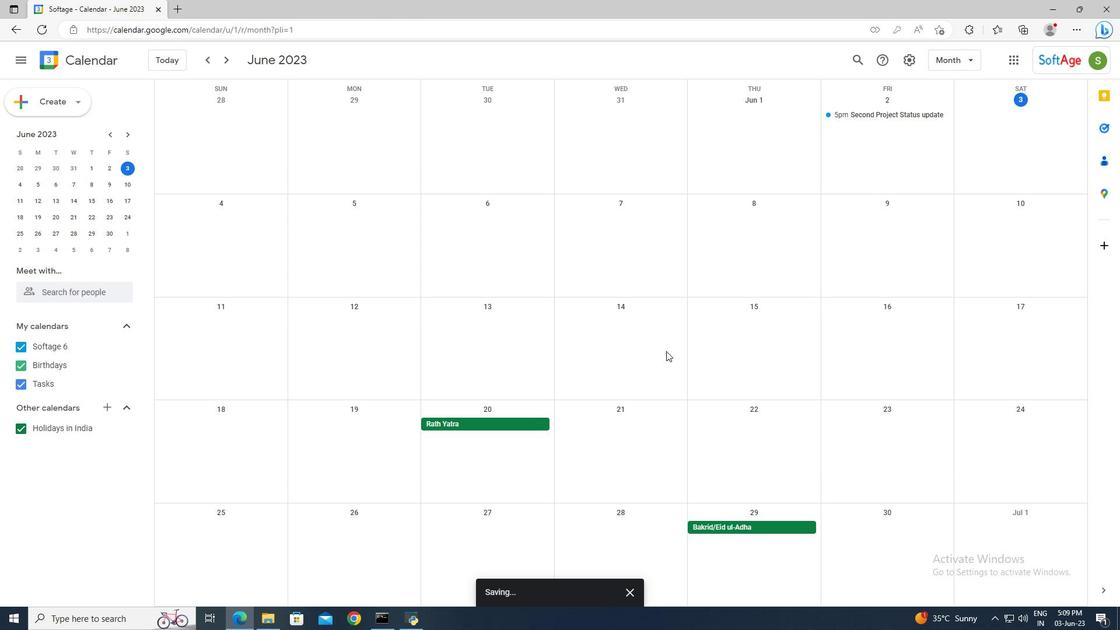 
